 Task: In the Contact  Delilah_Jones@benteler.com, Log Call and save with description: 'Spoke to a prospect who expressed interest in our solution.'; Select call outcome: 'Busy '; Select call Direction: Inbound; Add date: '11 August, 2023' and time 11:00:AM. Logged in from softage.1@softage.net
Action: Mouse moved to (82, 53)
Screenshot: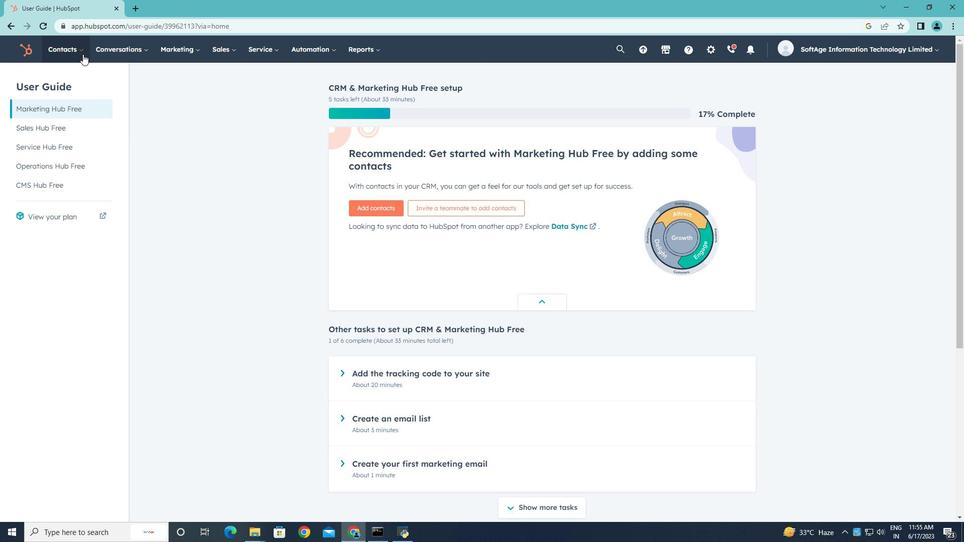 
Action: Mouse pressed left at (82, 53)
Screenshot: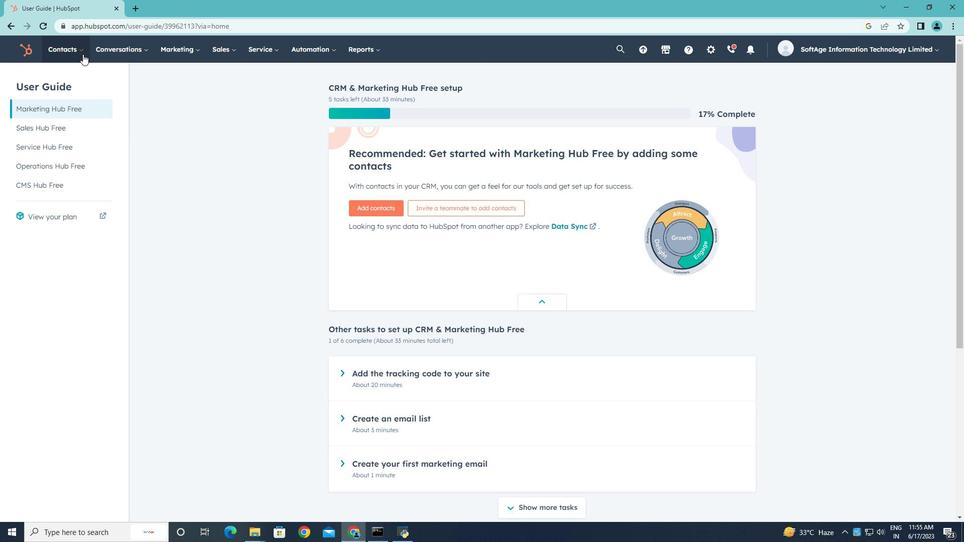 
Action: Mouse moved to (67, 80)
Screenshot: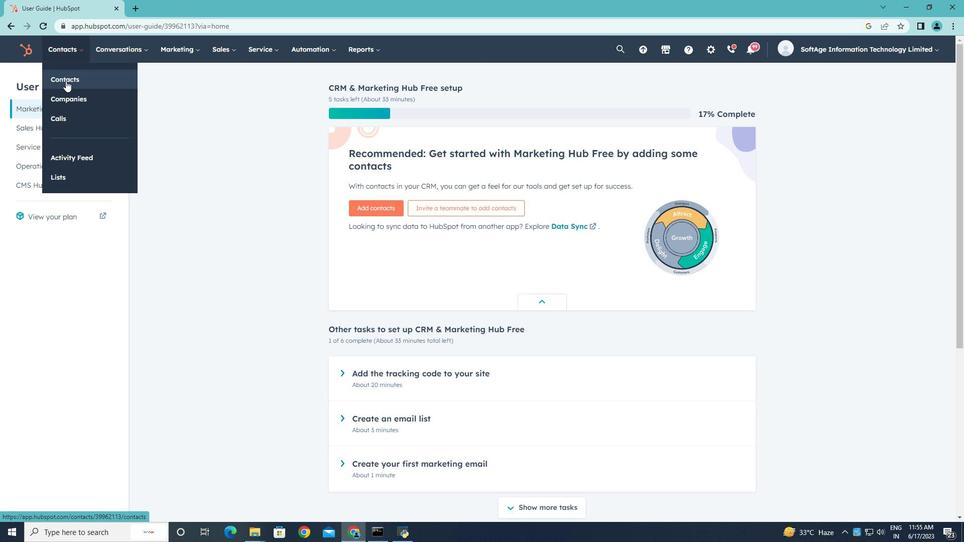 
Action: Mouse pressed left at (67, 80)
Screenshot: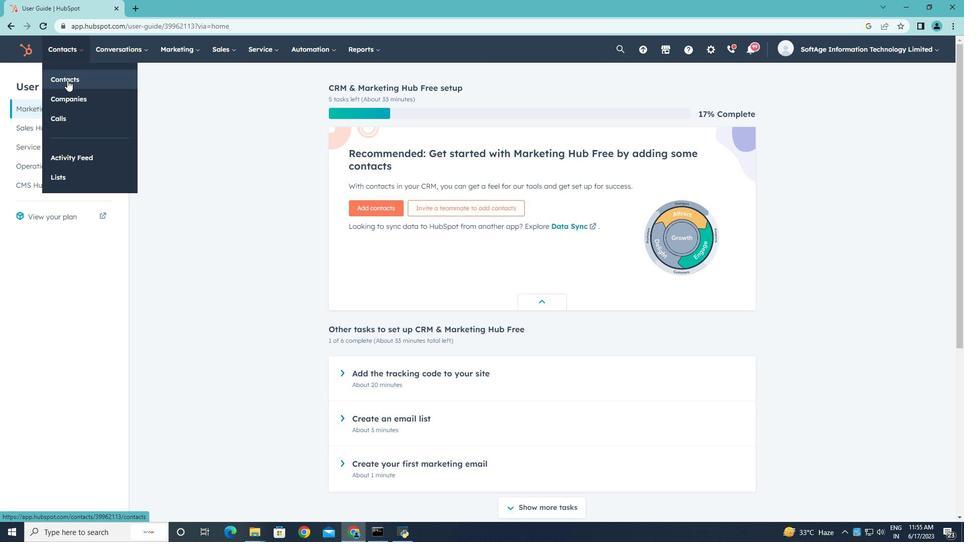 
Action: Mouse moved to (102, 161)
Screenshot: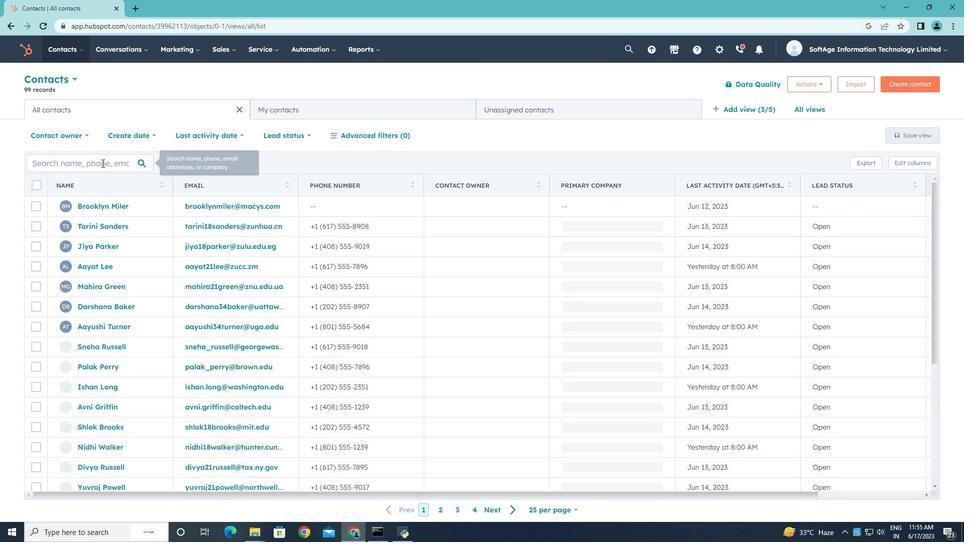 
Action: Mouse pressed left at (102, 161)
Screenshot: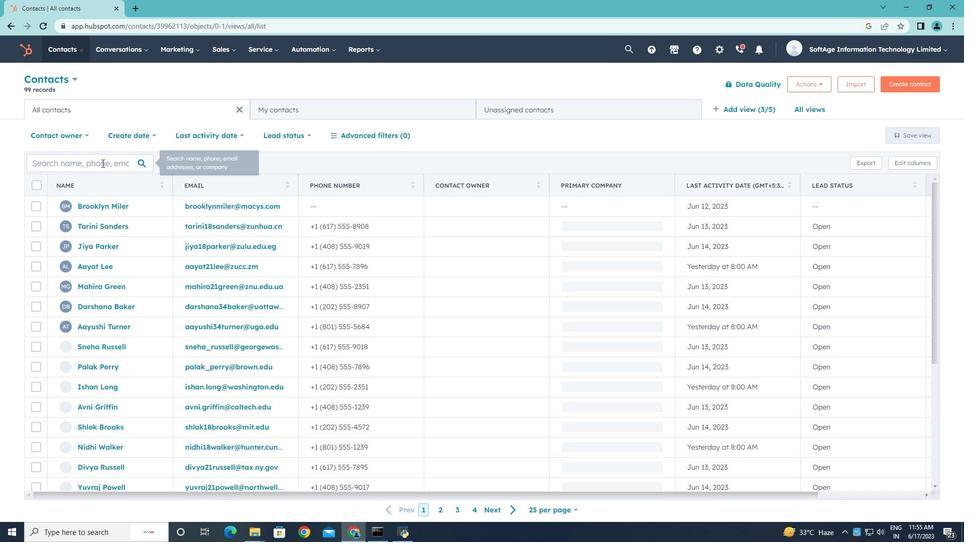 
Action: Key pressed <Key.shift>Delilah<Key.shift>_<Key.shift>Jones<Key.shift><Key.shift><Key.shift><Key.shift>@bene<Key.backspace>teler.com
Screenshot: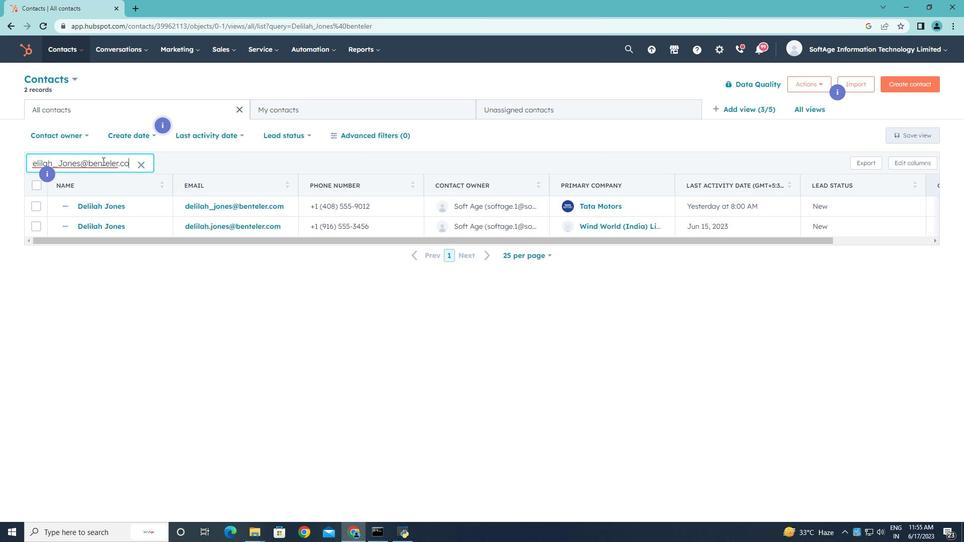 
Action: Mouse moved to (102, 205)
Screenshot: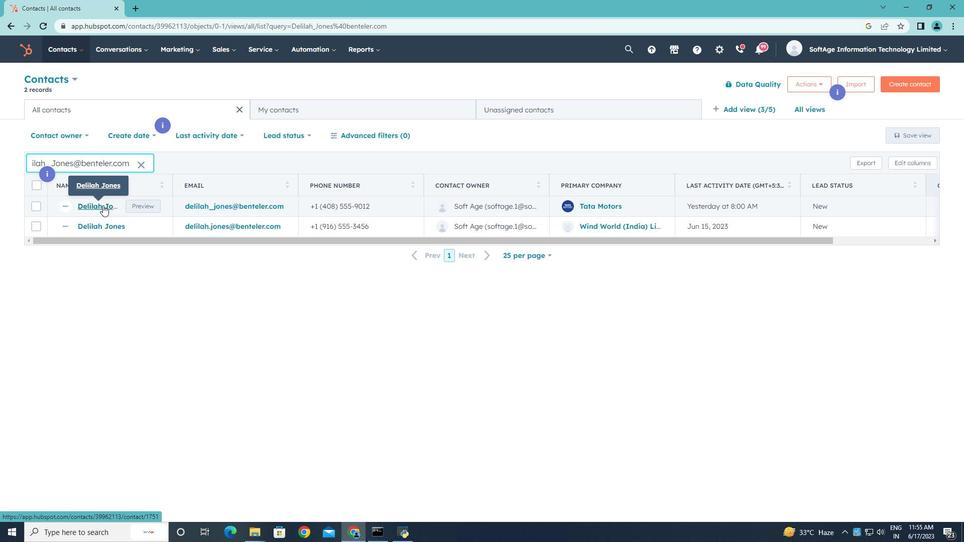
Action: Mouse pressed left at (102, 205)
Screenshot: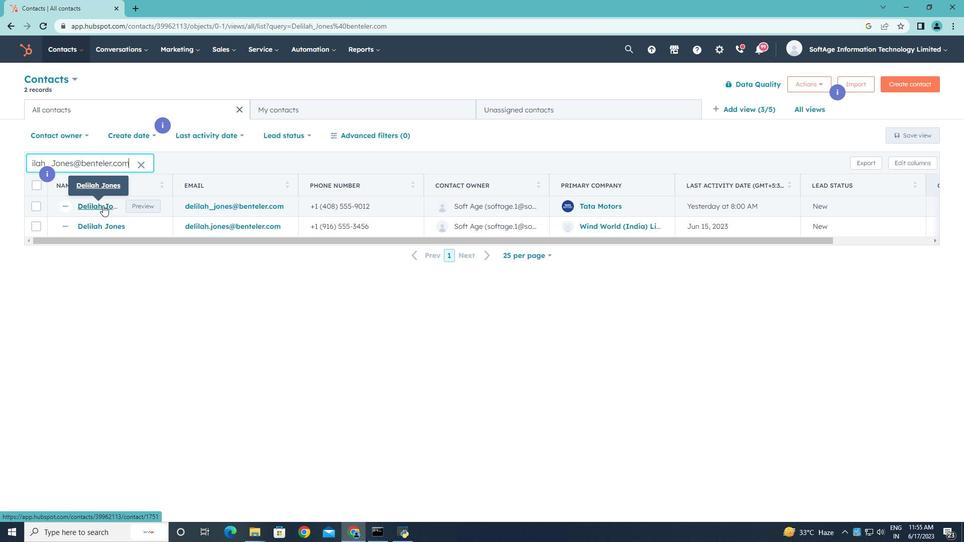 
Action: Mouse moved to (194, 171)
Screenshot: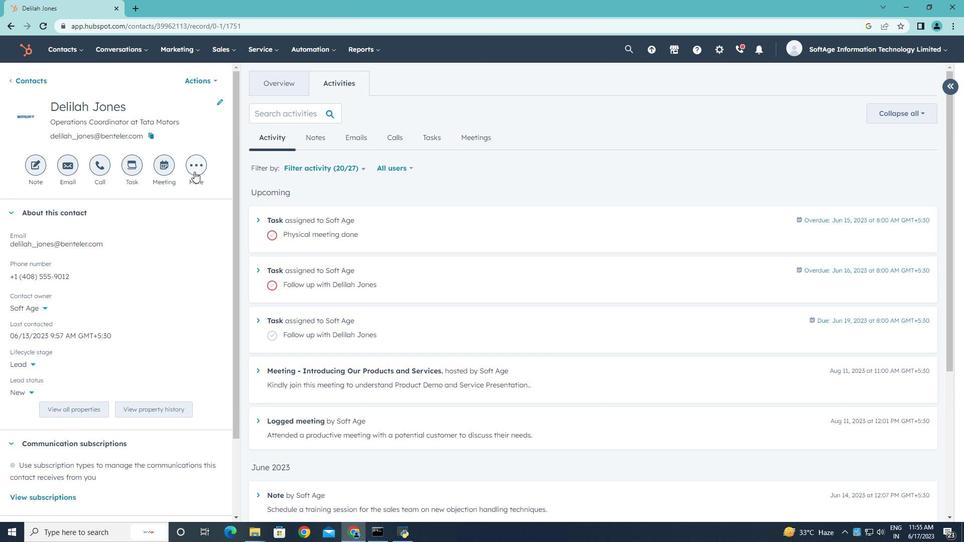 
Action: Mouse pressed left at (194, 171)
Screenshot: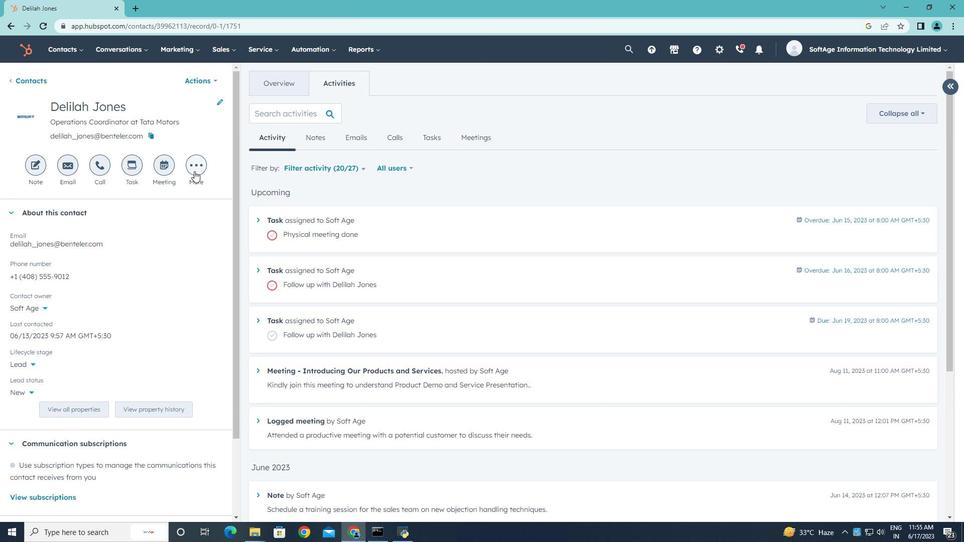 
Action: Mouse moved to (182, 250)
Screenshot: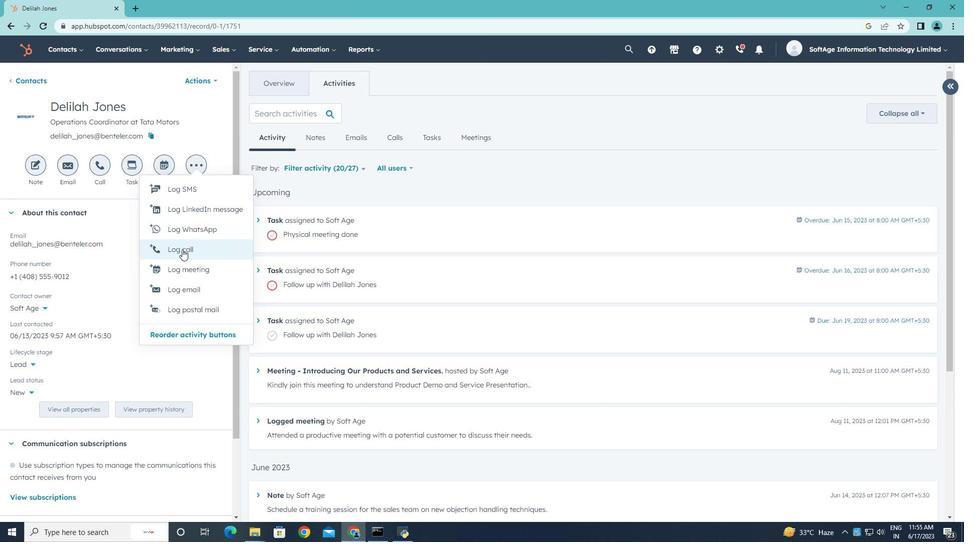 
Action: Mouse pressed left at (182, 250)
Screenshot: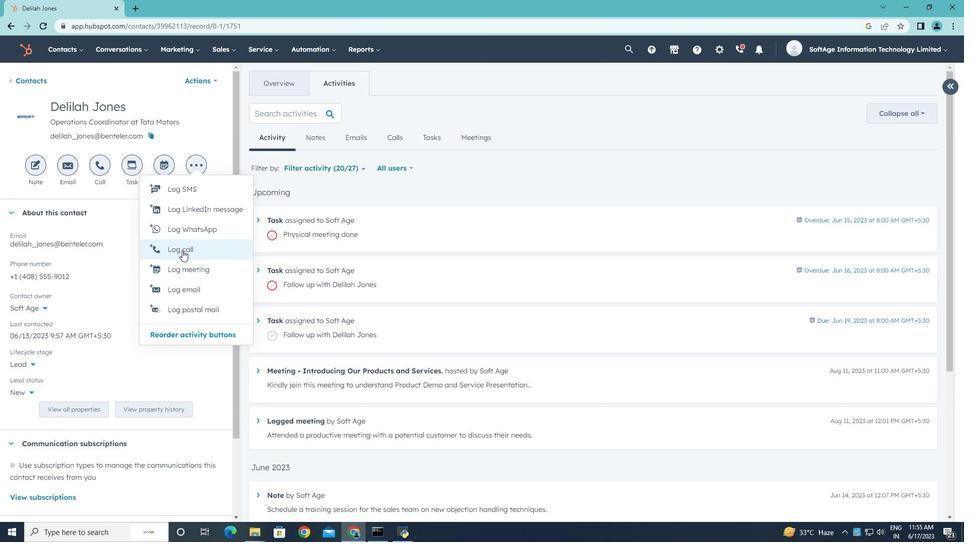 
Action: Key pressed <Key.shift>Spoke<Key.space>to<Key.space>a<Key.space>prospect<Key.space>who<Key.space>expressed<Key.space>interest<Key.space>in<Key.space>our<Key.space>solution.
Screenshot: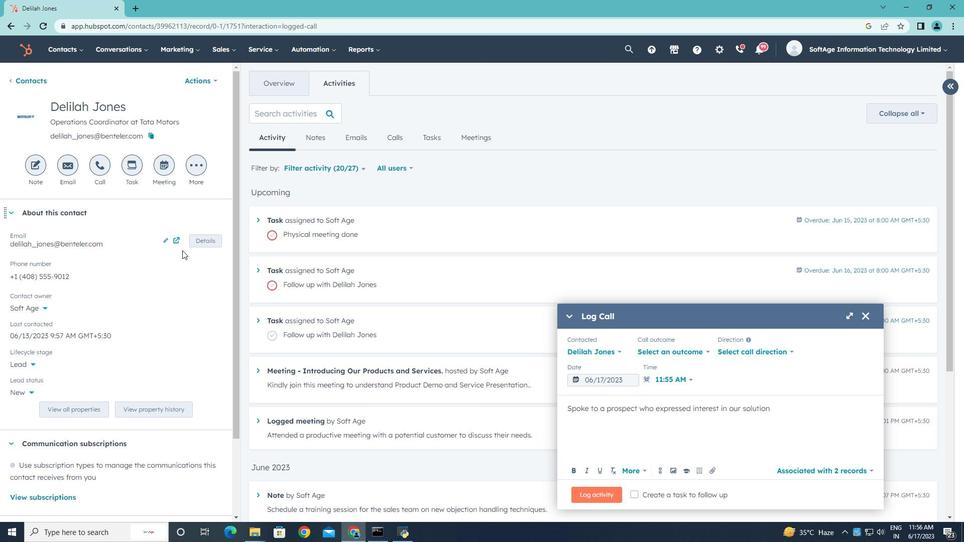 
Action: Mouse moved to (710, 351)
Screenshot: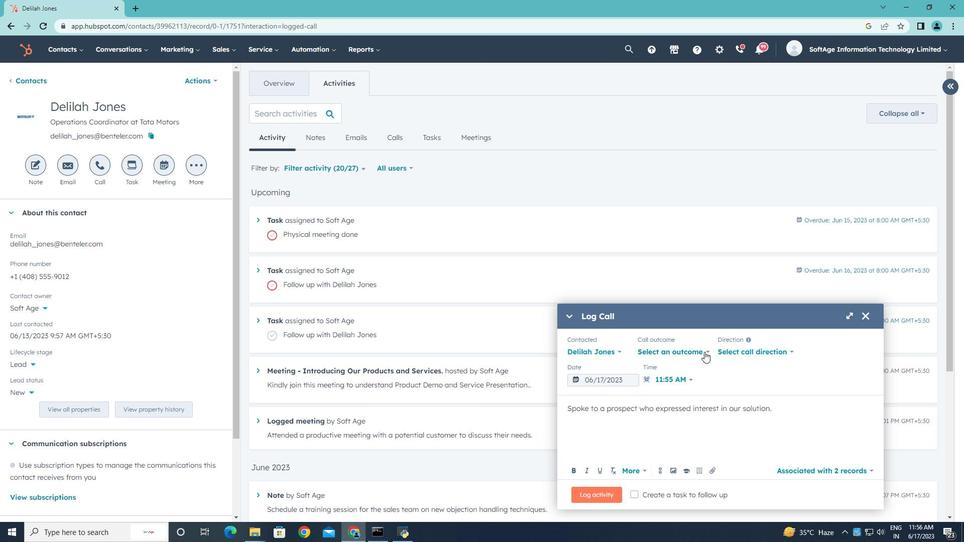 
Action: Mouse pressed left at (710, 351)
Screenshot: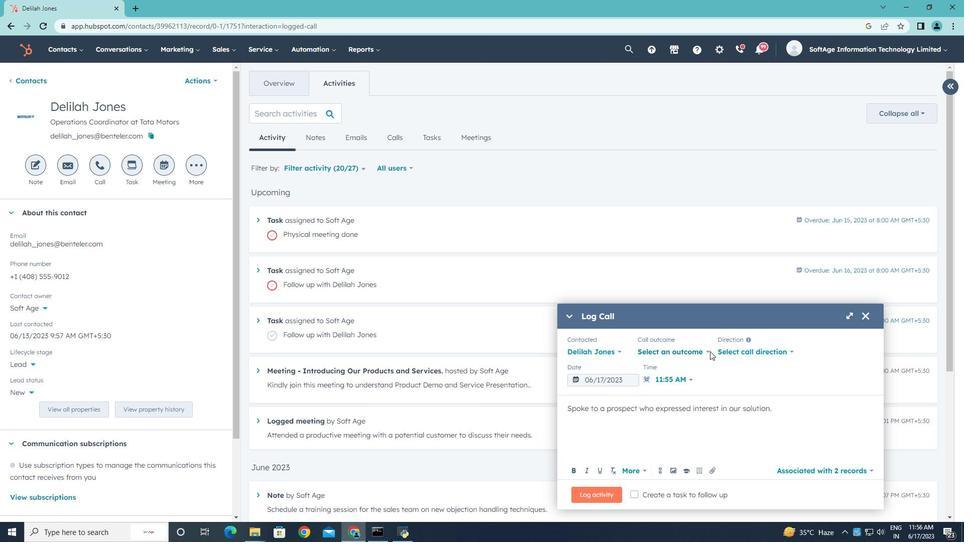 
Action: Mouse moved to (708, 351)
Screenshot: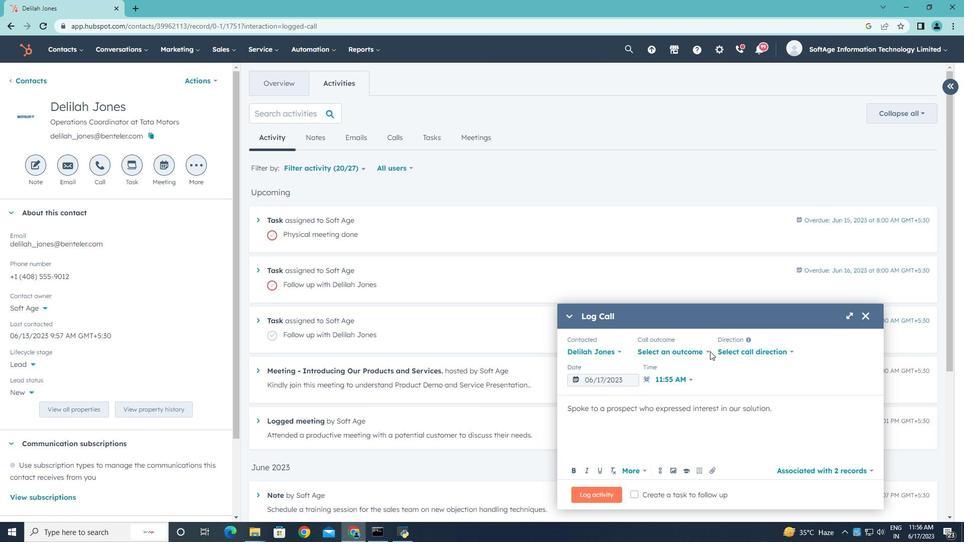 
Action: Mouse pressed left at (708, 351)
Screenshot: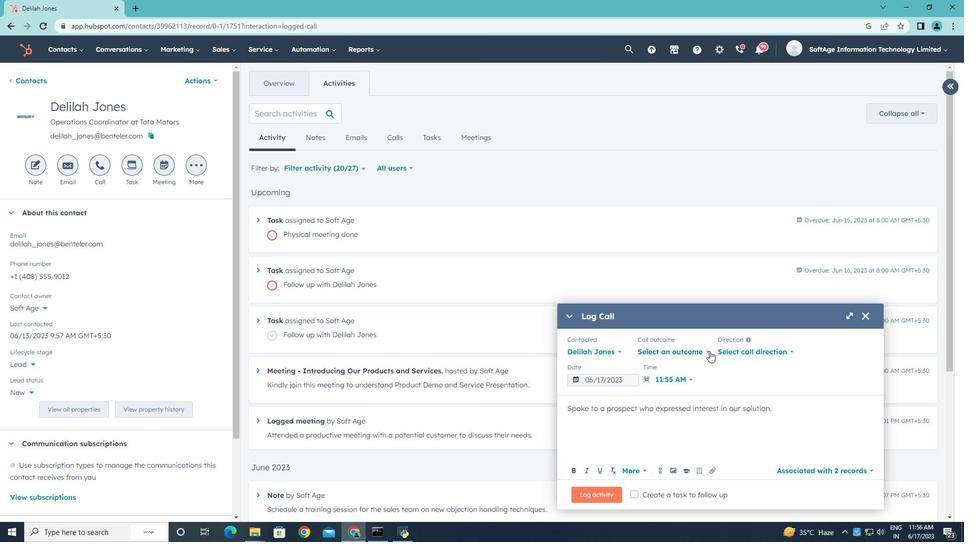 
Action: Mouse moved to (685, 379)
Screenshot: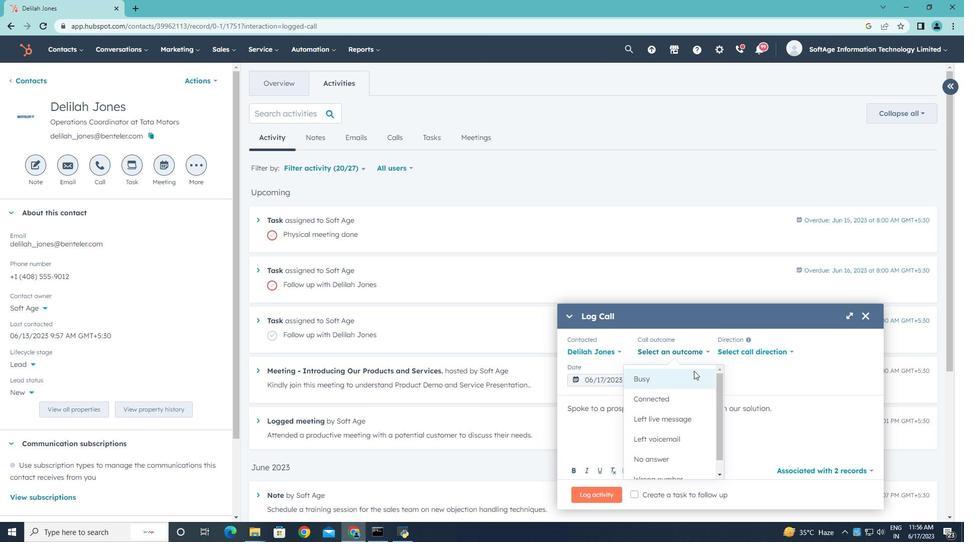 
Action: Mouse pressed left at (685, 379)
Screenshot: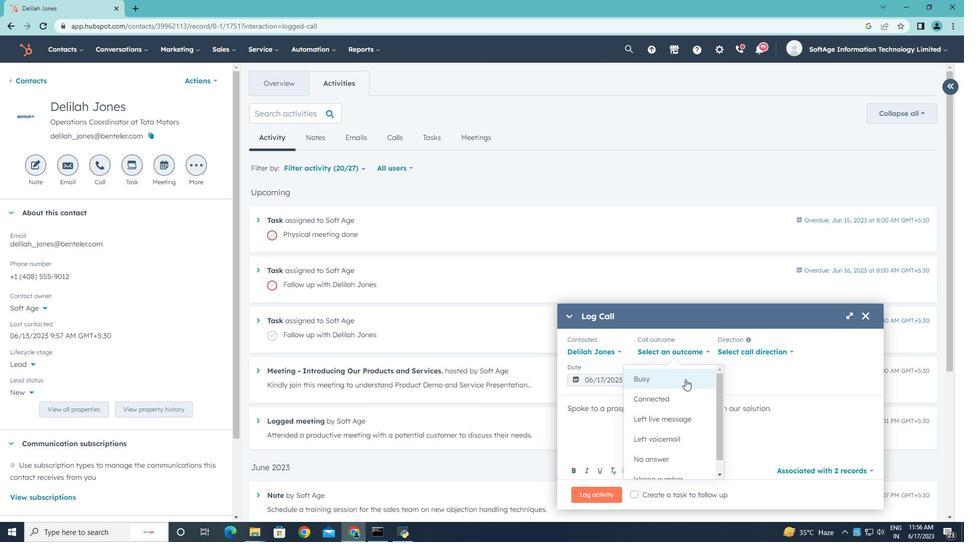 
Action: Mouse moved to (740, 351)
Screenshot: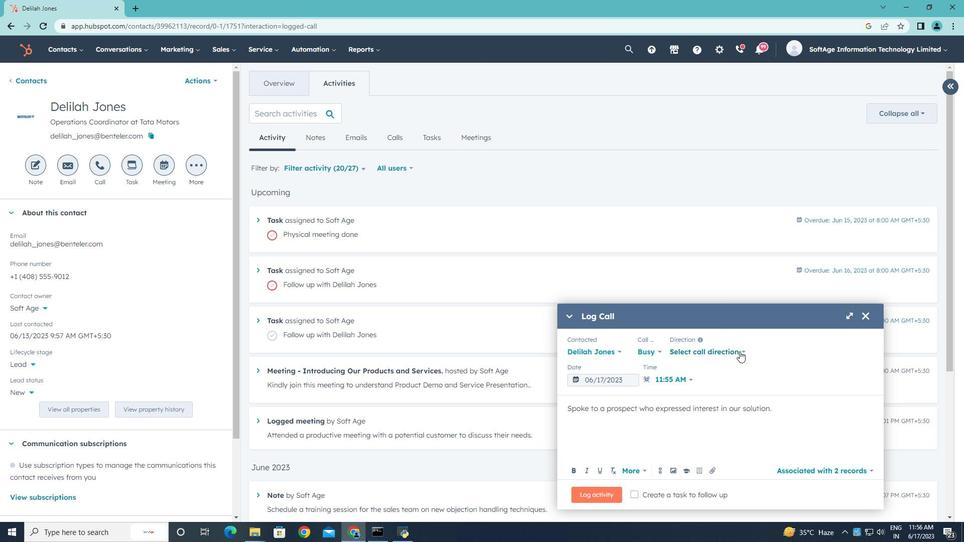 
Action: Mouse pressed left at (740, 351)
Screenshot: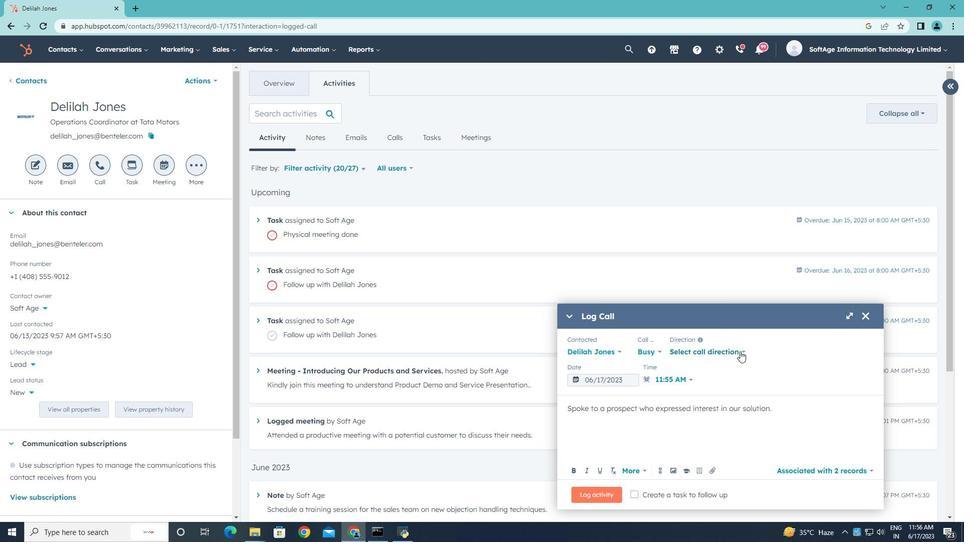 
Action: Mouse moved to (720, 379)
Screenshot: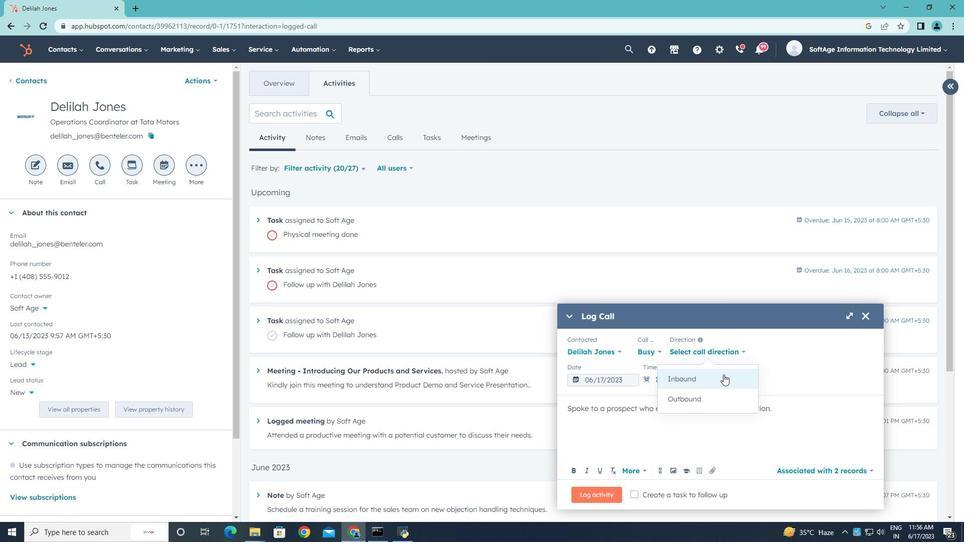 
Action: Mouse pressed left at (720, 379)
Screenshot: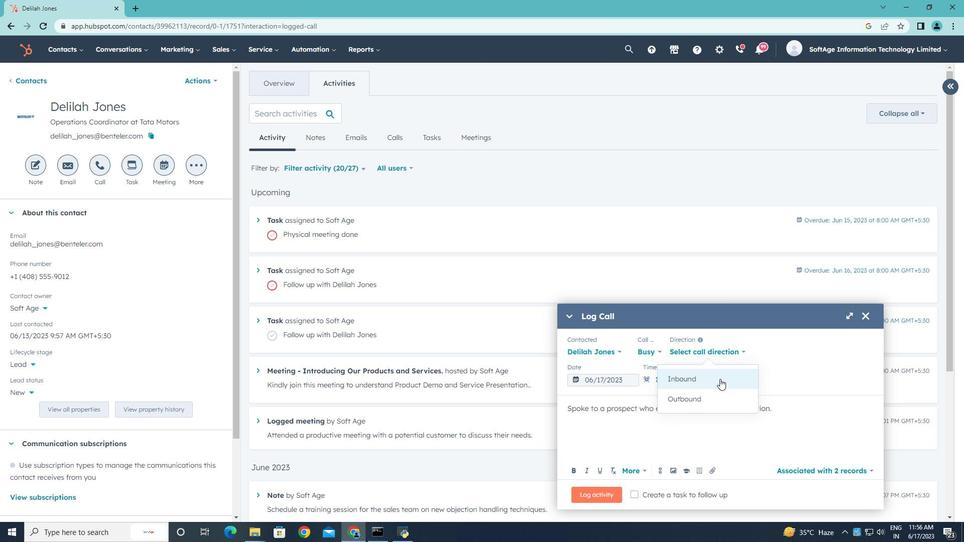 
Action: Mouse moved to (787, 352)
Screenshot: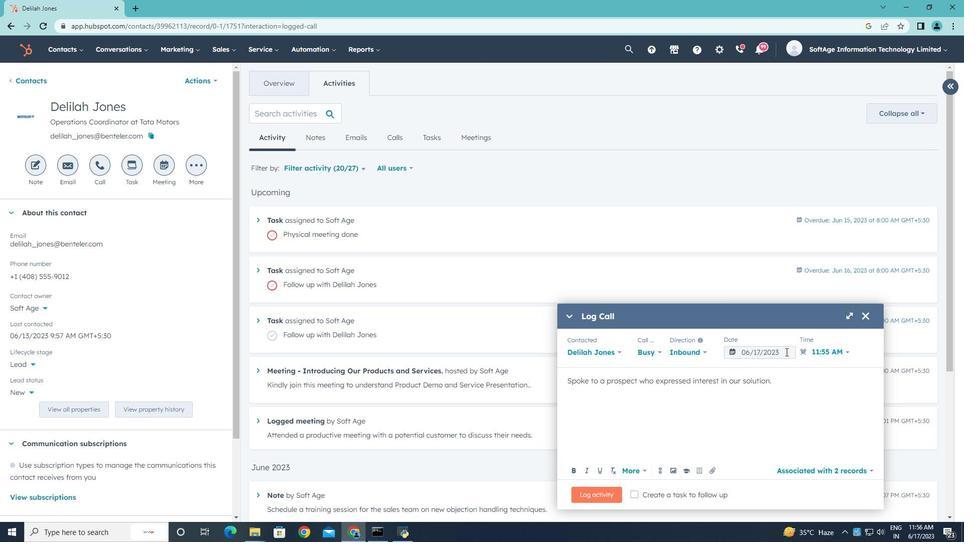 
Action: Mouse pressed left at (787, 352)
Screenshot: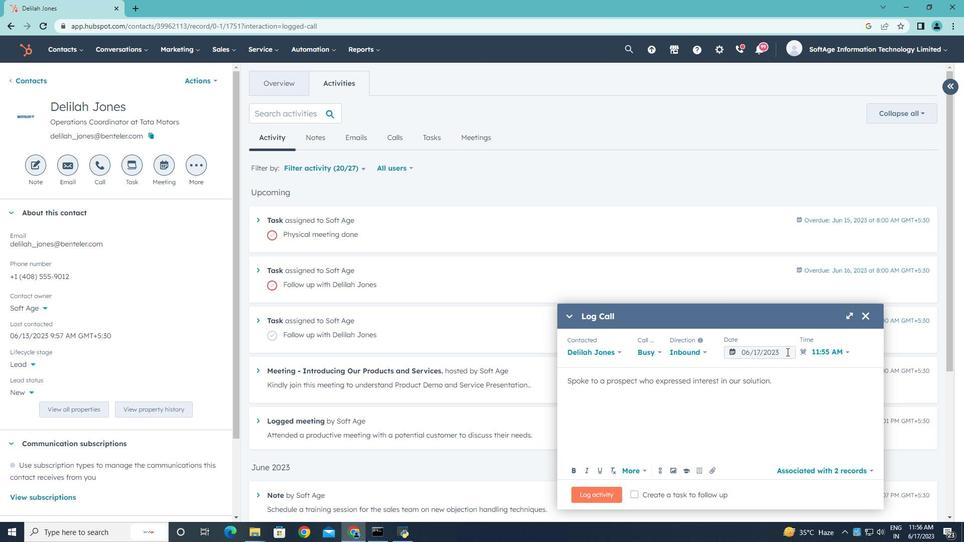 
Action: Mouse moved to (858, 193)
Screenshot: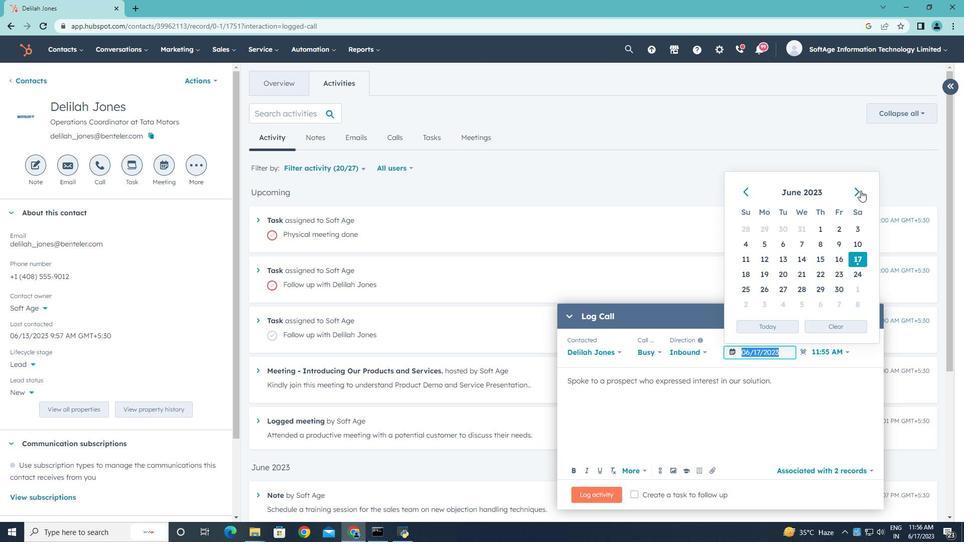 
Action: Mouse pressed left at (858, 193)
Screenshot: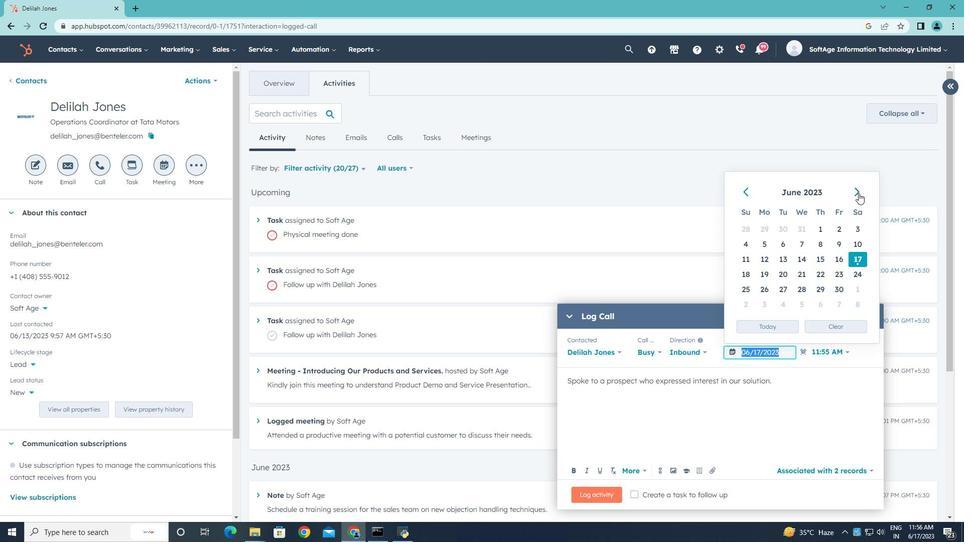 
Action: Mouse moved to (859, 193)
Screenshot: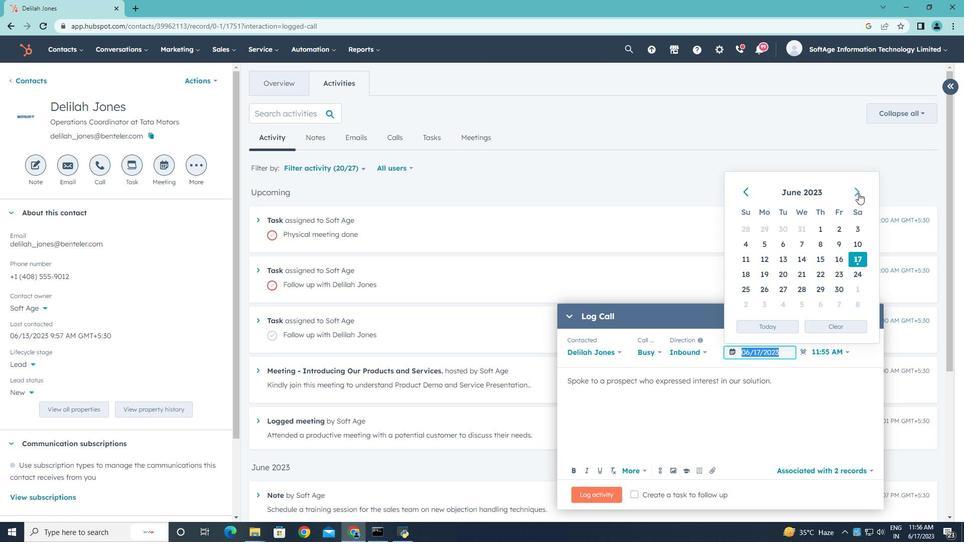 
Action: Mouse pressed left at (859, 193)
Screenshot: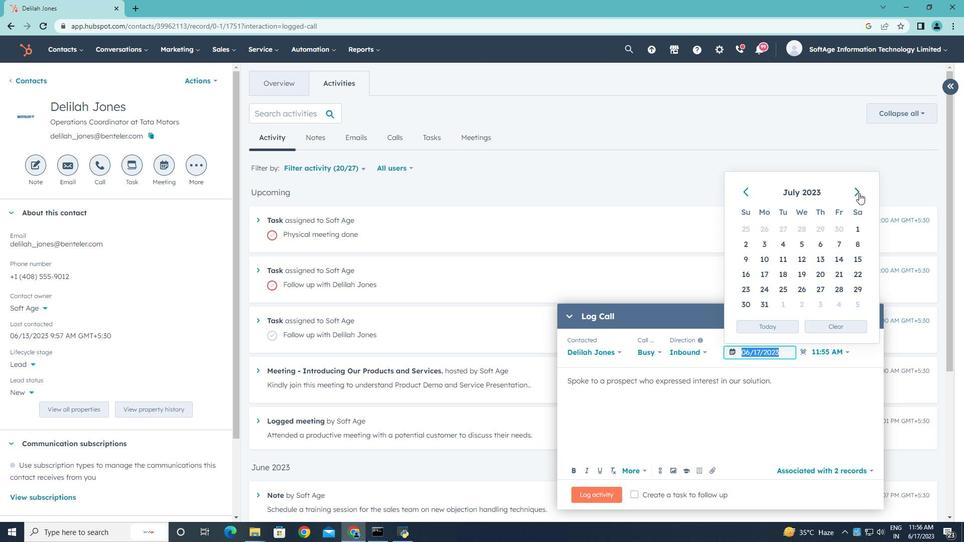 
Action: Mouse moved to (839, 245)
Screenshot: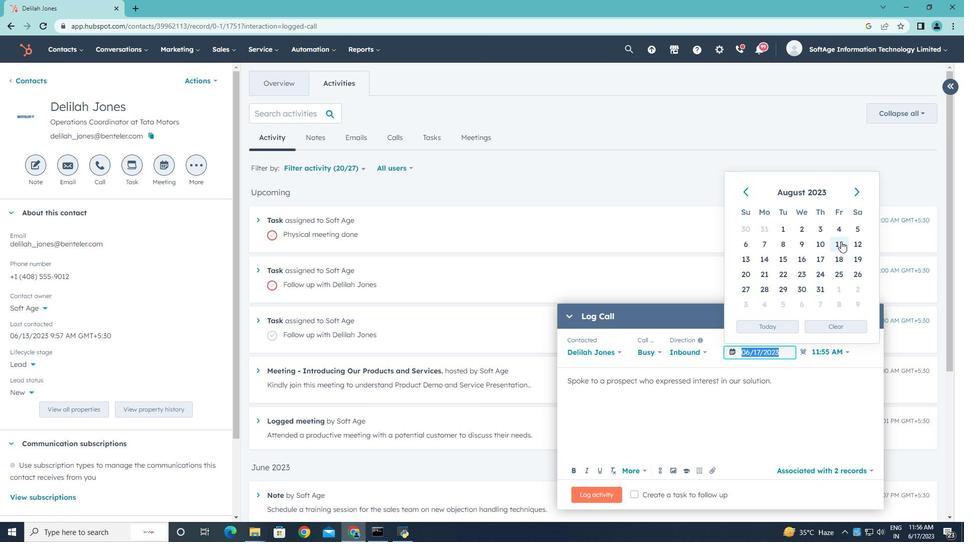 
Action: Mouse pressed left at (839, 245)
Screenshot: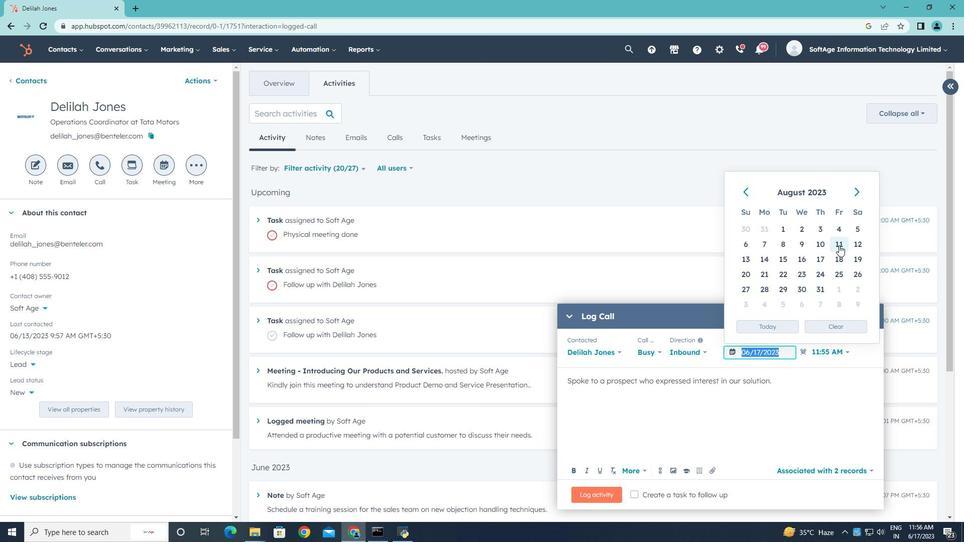 
Action: Mouse moved to (846, 352)
Screenshot: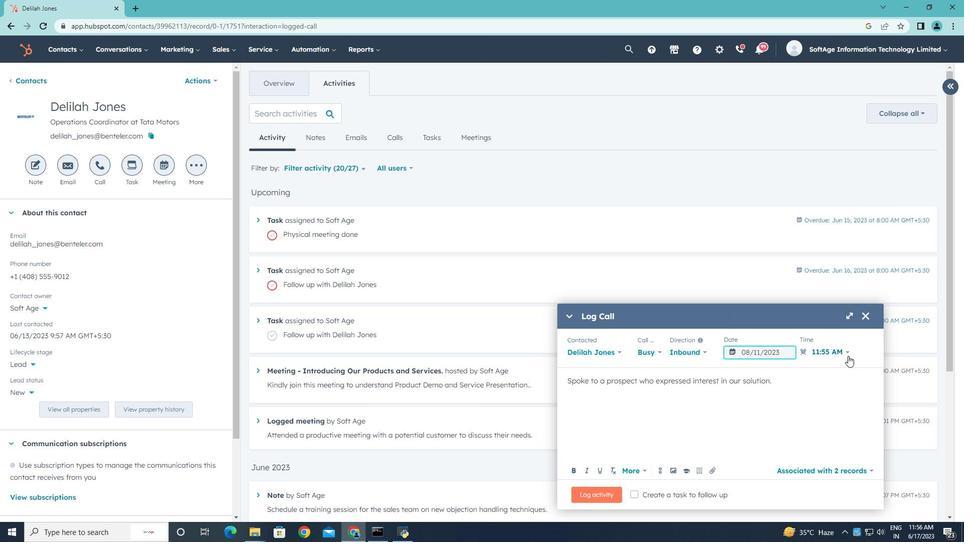 
Action: Mouse pressed left at (846, 352)
Screenshot: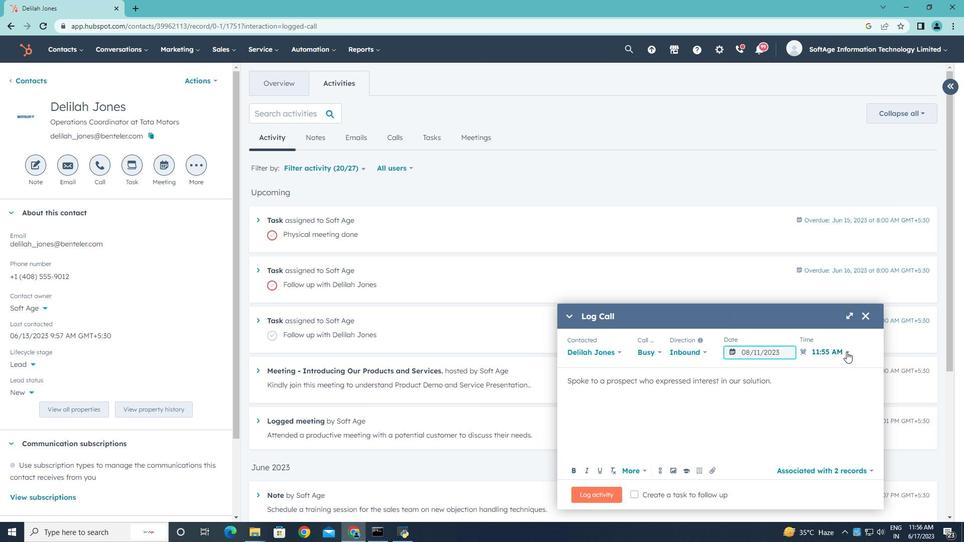 
Action: Mouse moved to (808, 431)
Screenshot: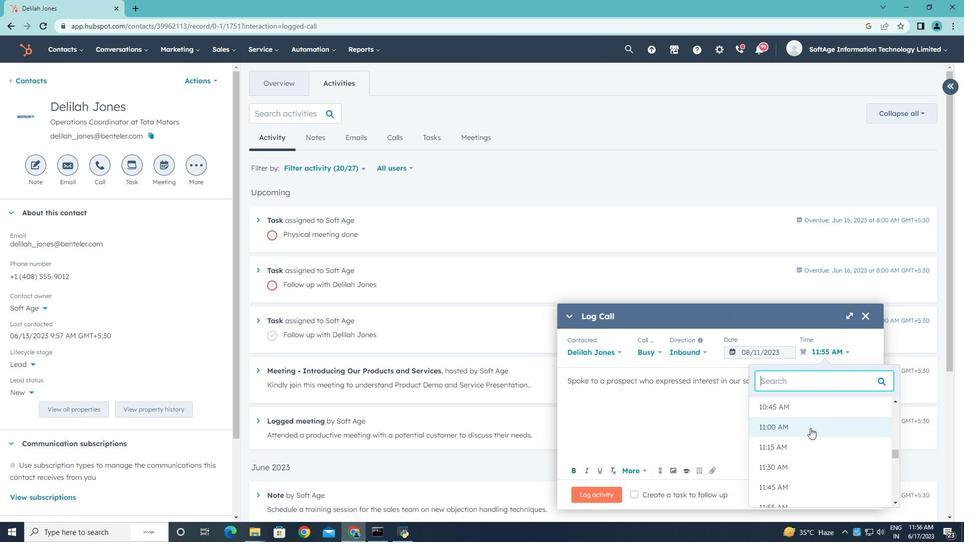 
Action: Mouse pressed left at (808, 431)
Screenshot: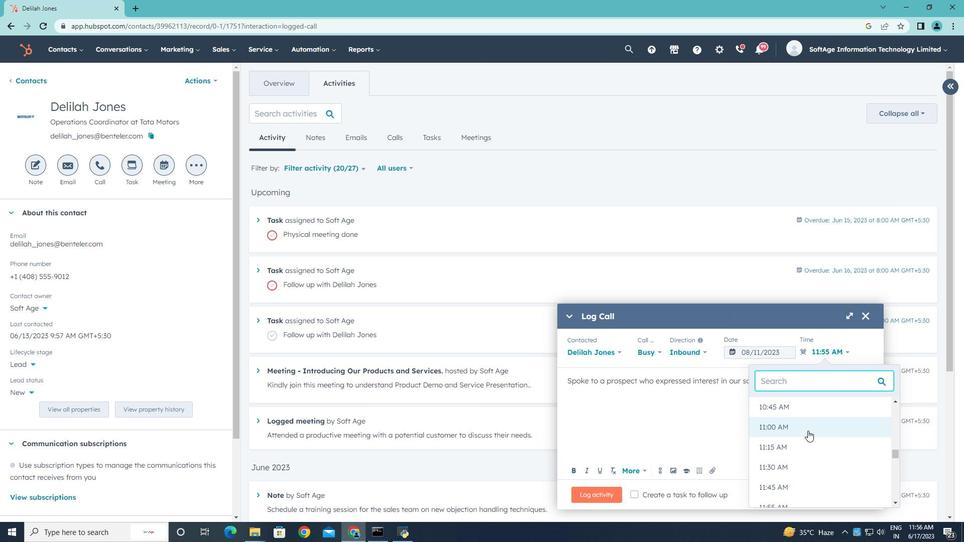 
Action: Mouse moved to (600, 492)
Screenshot: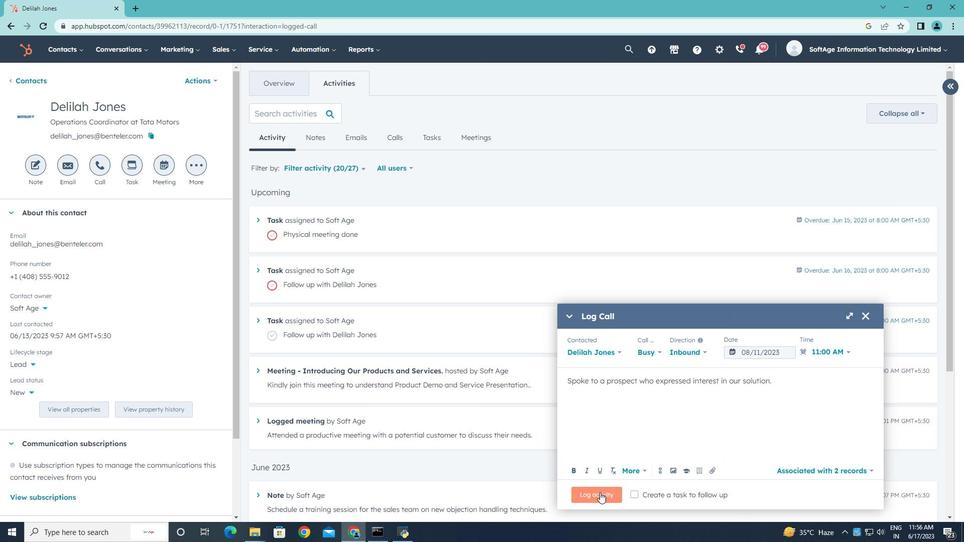 
Action: Mouse pressed left at (600, 492)
Screenshot: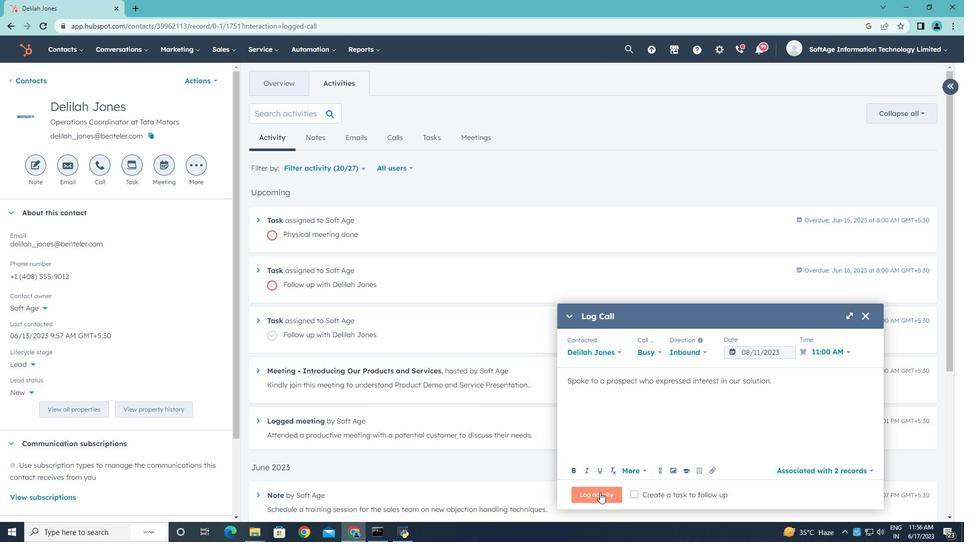
